 Task: Apply the normal text to the heading "Social Media".
Action: Mouse moved to (151, 68)
Screenshot: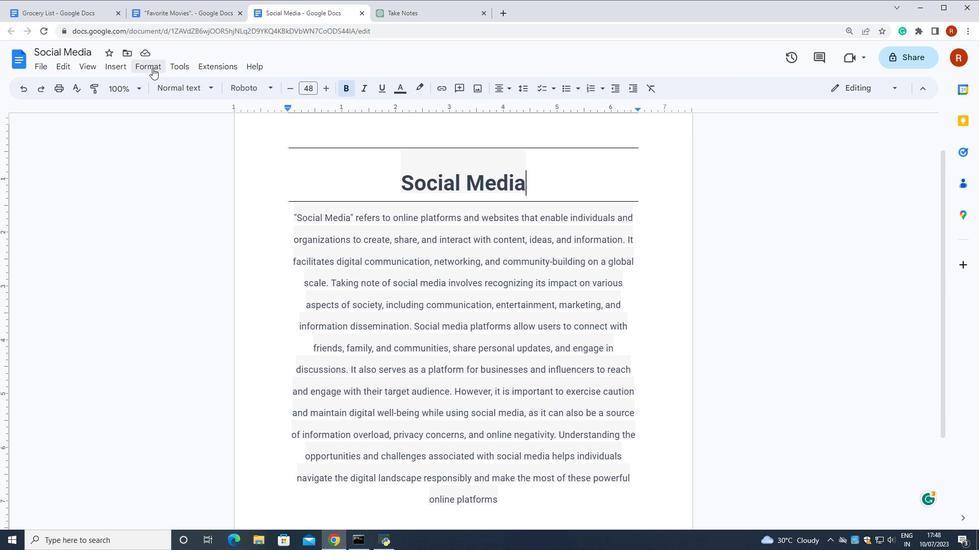 
Action: Mouse pressed left at (151, 68)
Screenshot: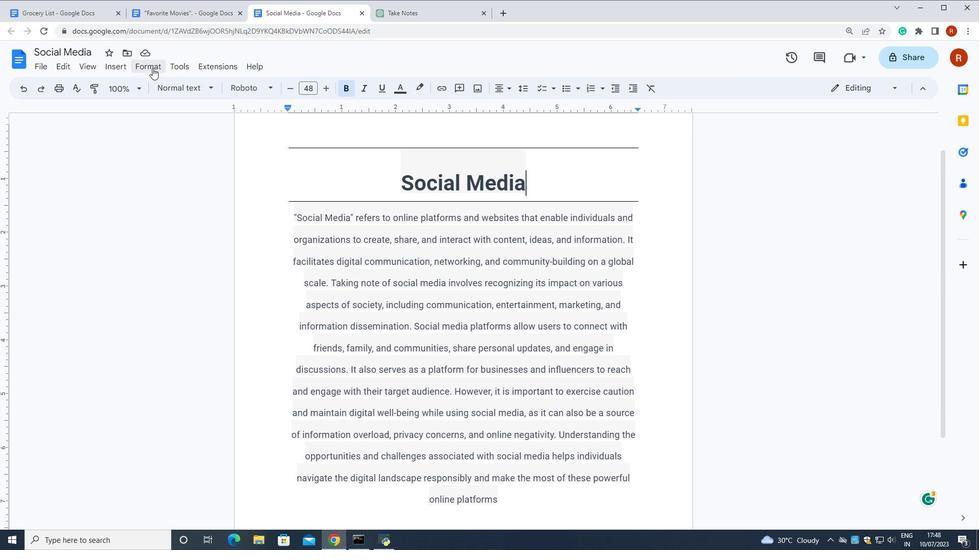 
Action: Mouse moved to (501, 138)
Screenshot: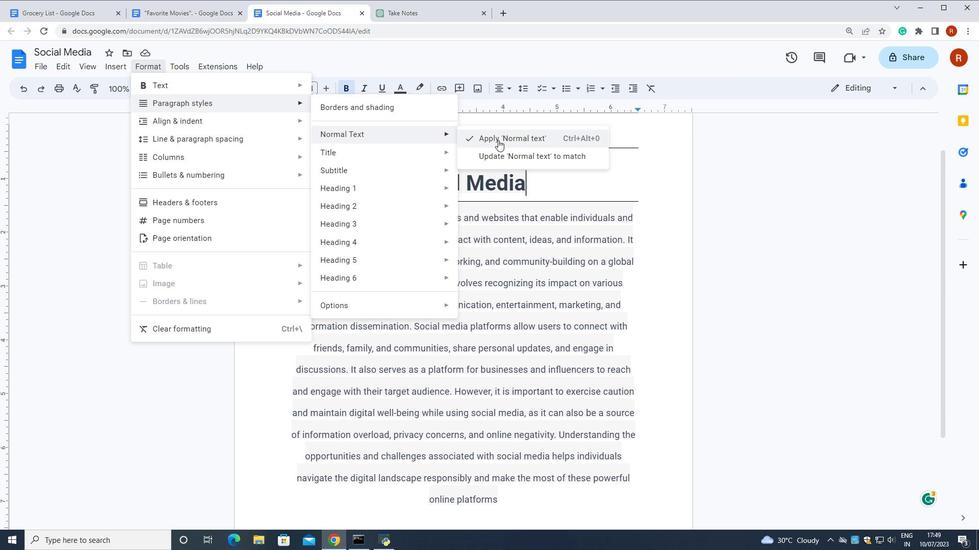 
Action: Mouse pressed left at (501, 138)
Screenshot: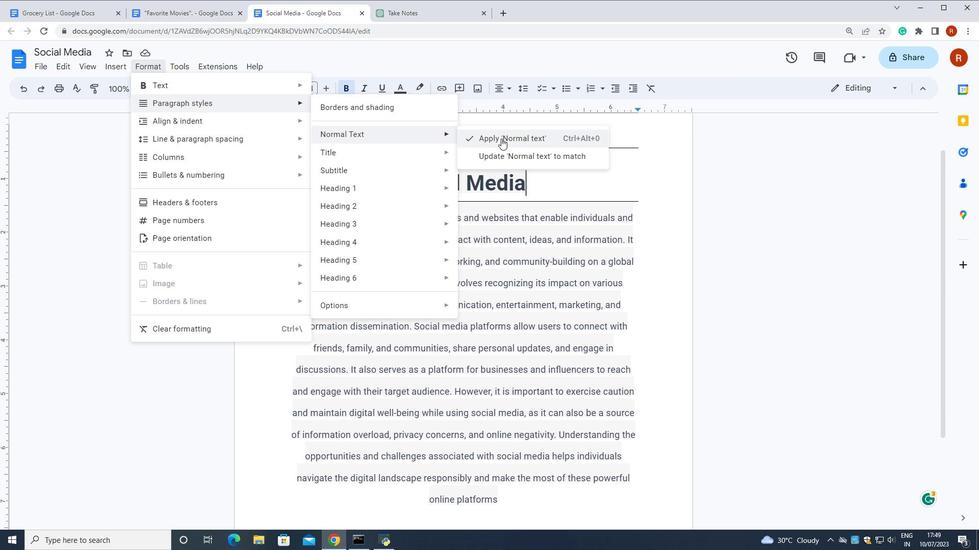 
Action: Mouse moved to (574, 189)
Screenshot: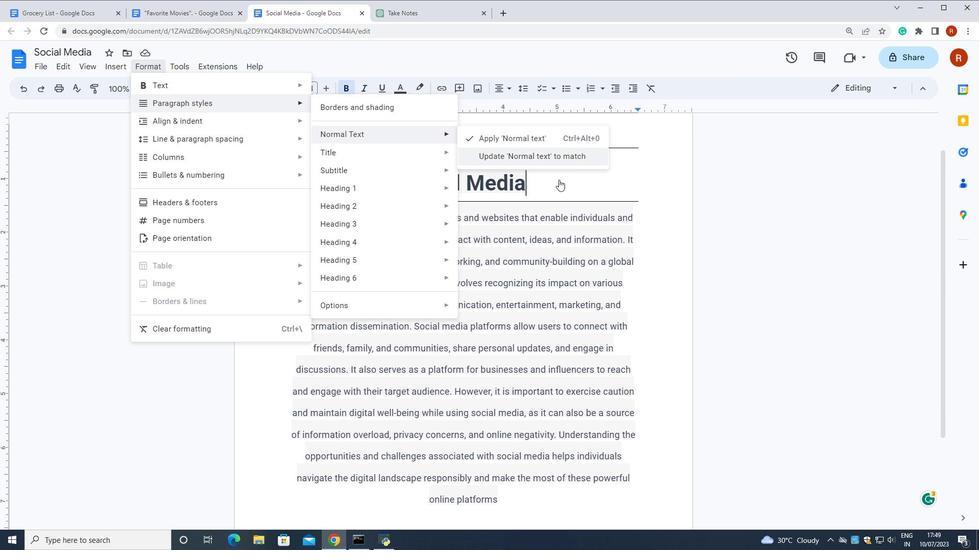 
Action: Mouse pressed left at (574, 189)
Screenshot: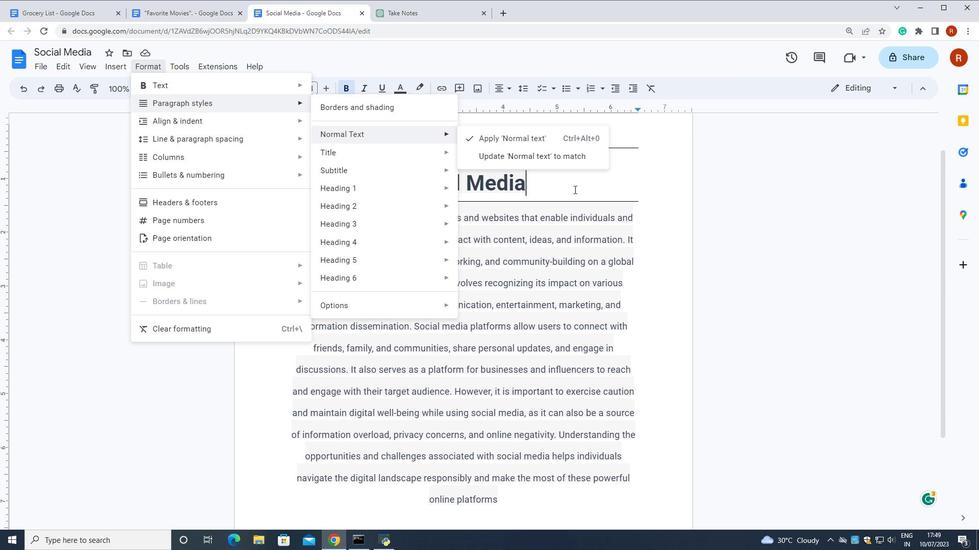 
Action: Mouse moved to (574, 190)
Screenshot: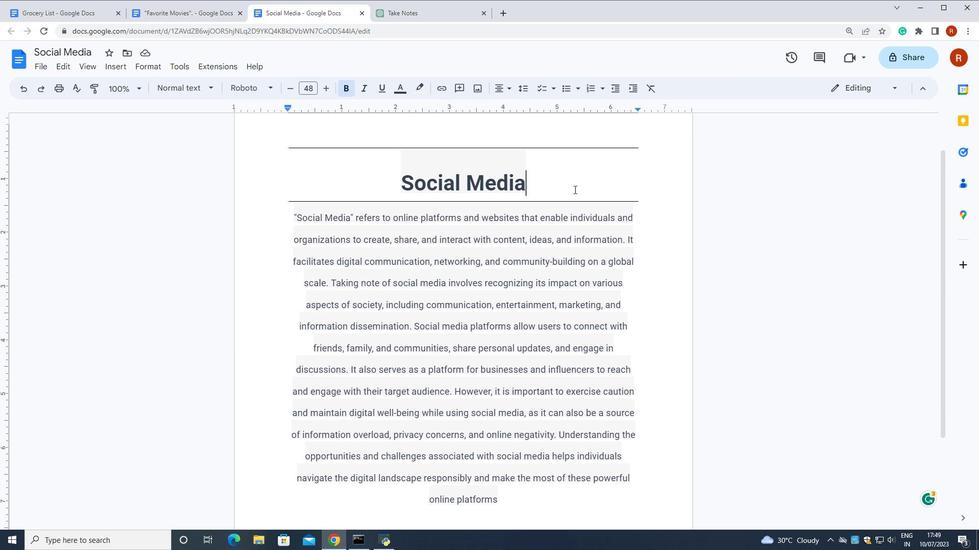 
